 Task: Apply transition none.
Action: Mouse moved to (170, 82)
Screenshot: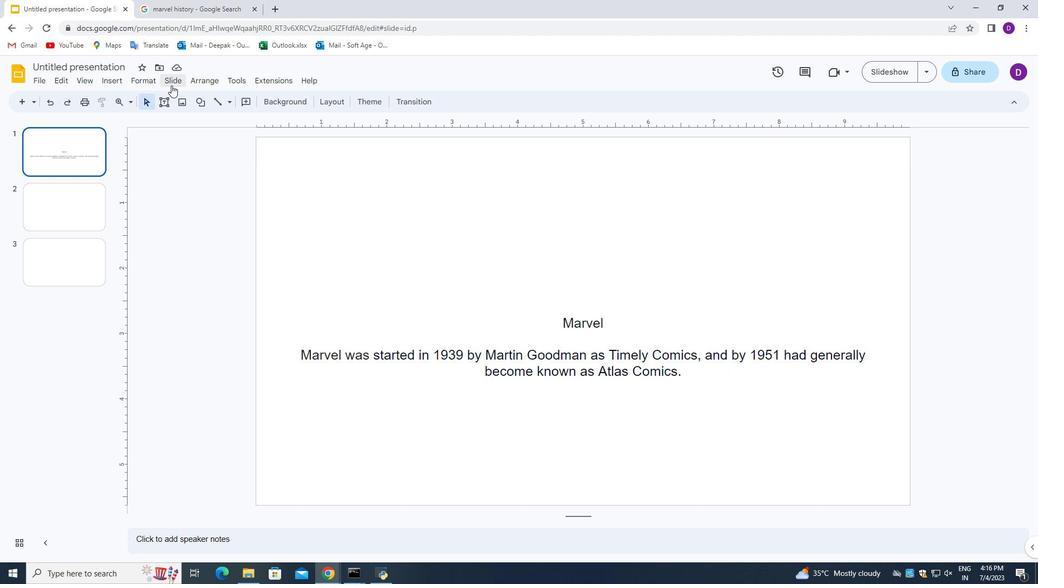 
Action: Mouse pressed left at (170, 82)
Screenshot: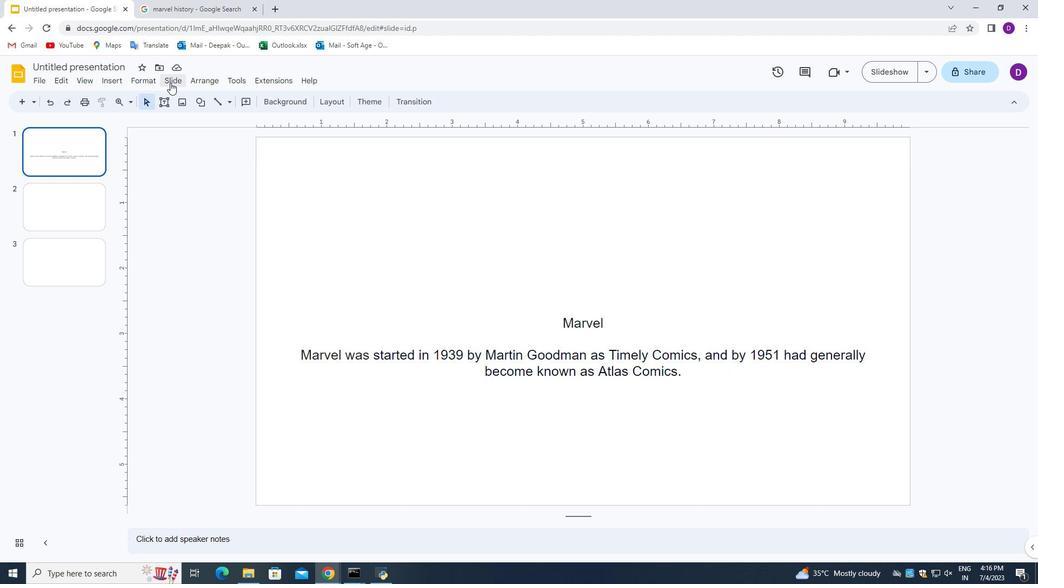 
Action: Mouse moved to (236, 229)
Screenshot: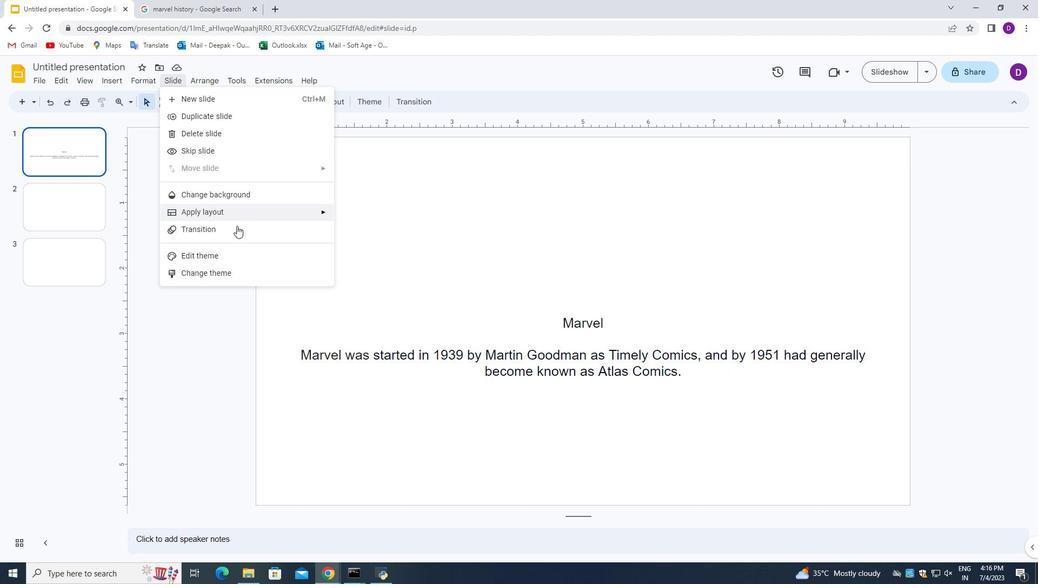 
Action: Mouse pressed left at (236, 229)
Screenshot: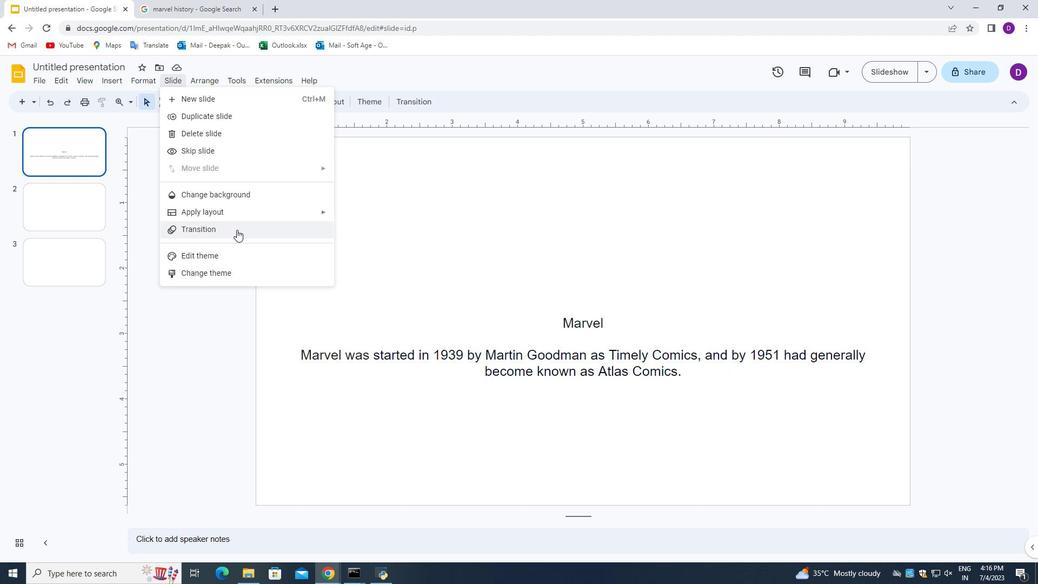
Action: Mouse moved to (914, 203)
Screenshot: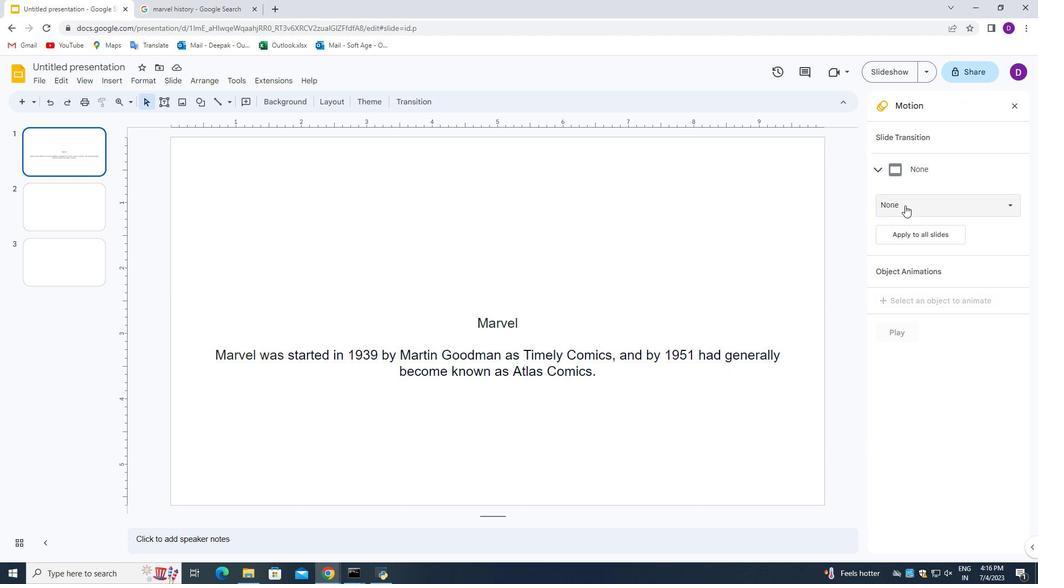 
Action: Mouse pressed left at (914, 203)
Screenshot: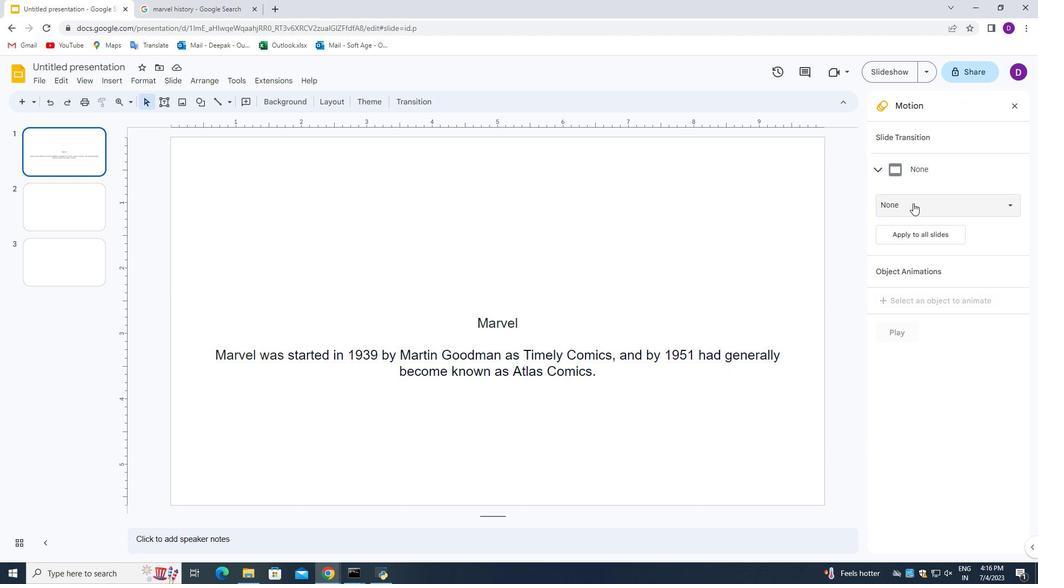 
Action: Mouse moved to (912, 227)
Screenshot: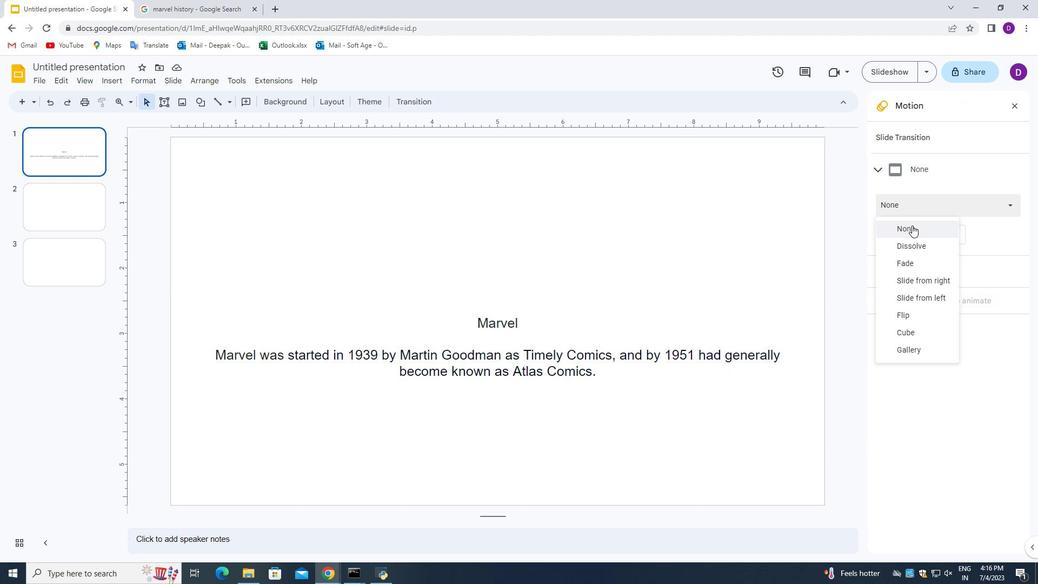 
Action: Mouse pressed left at (912, 227)
Screenshot: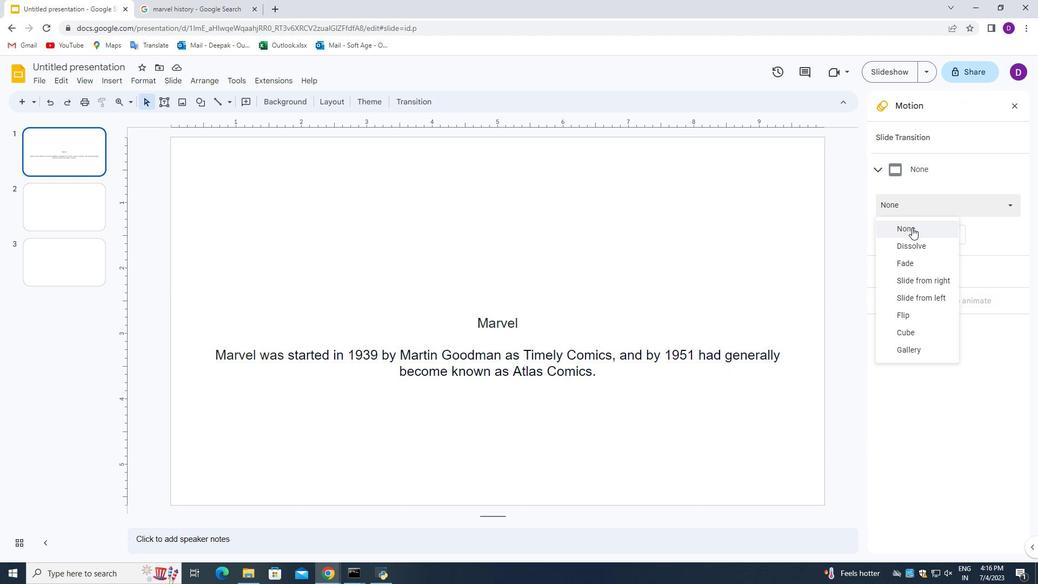 
Action: Mouse moved to (715, 255)
Screenshot: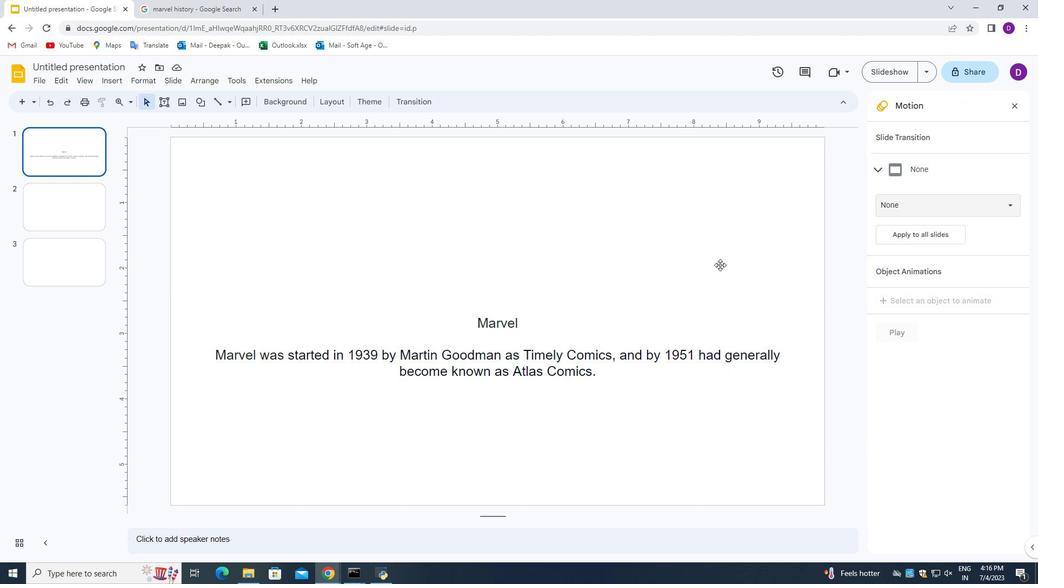 
